 Task: Select a due date automation when advanced on, 2 days after a card is due add basic but not in list "Resume" at 11:00 AM.
Action: Mouse moved to (1208, 87)
Screenshot: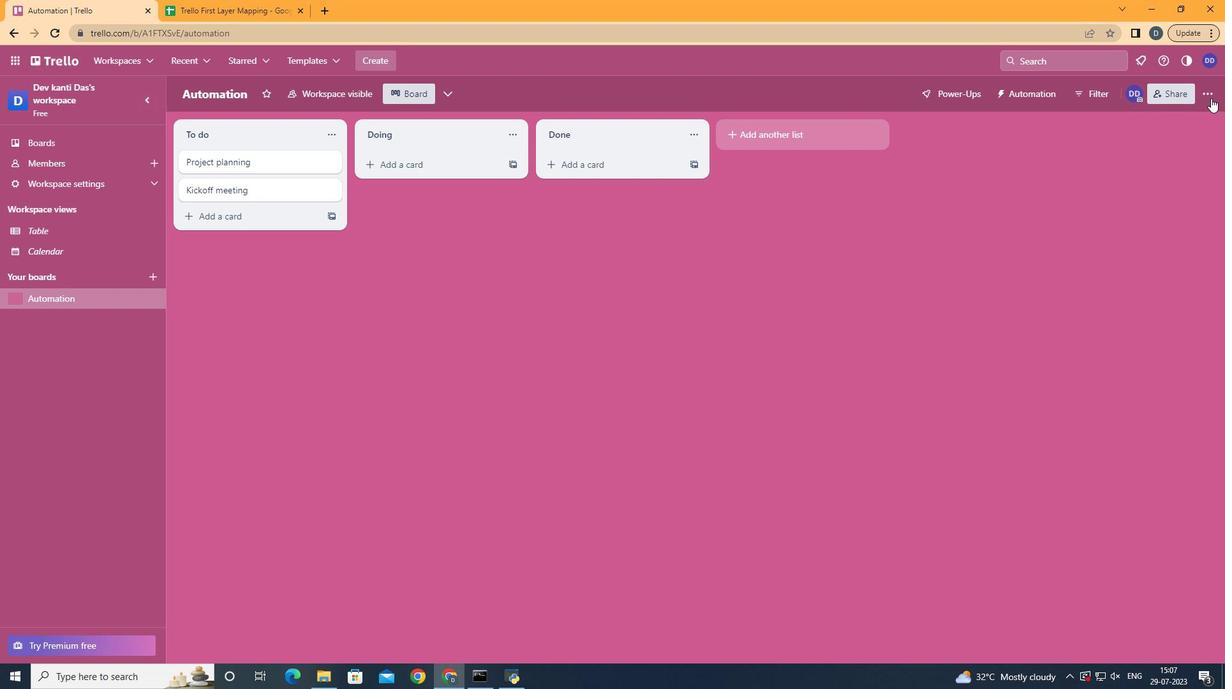 
Action: Mouse pressed left at (1208, 87)
Screenshot: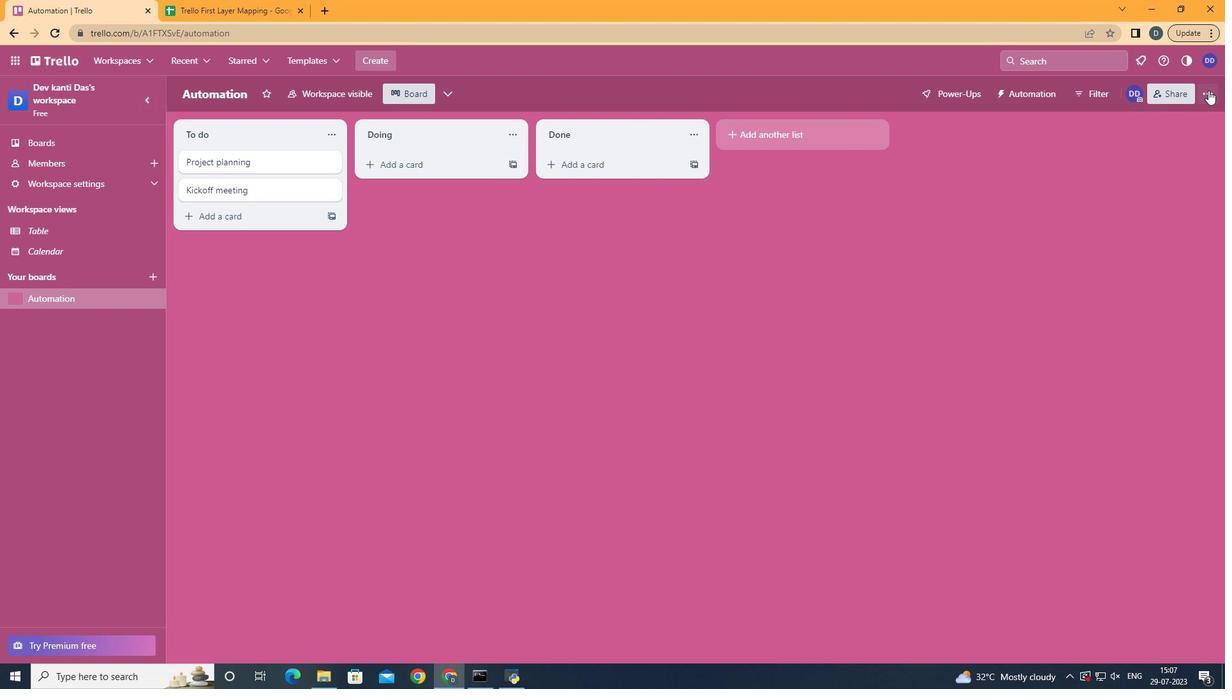 
Action: Mouse moved to (1081, 277)
Screenshot: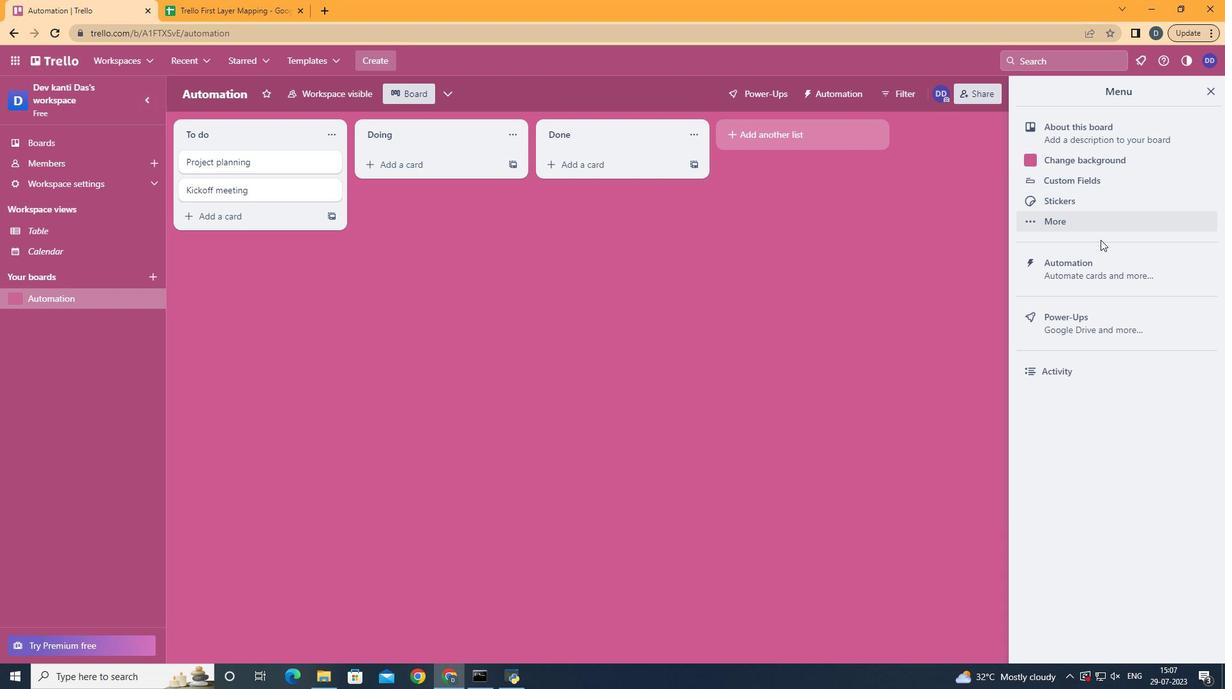 
Action: Mouse pressed left at (1081, 277)
Screenshot: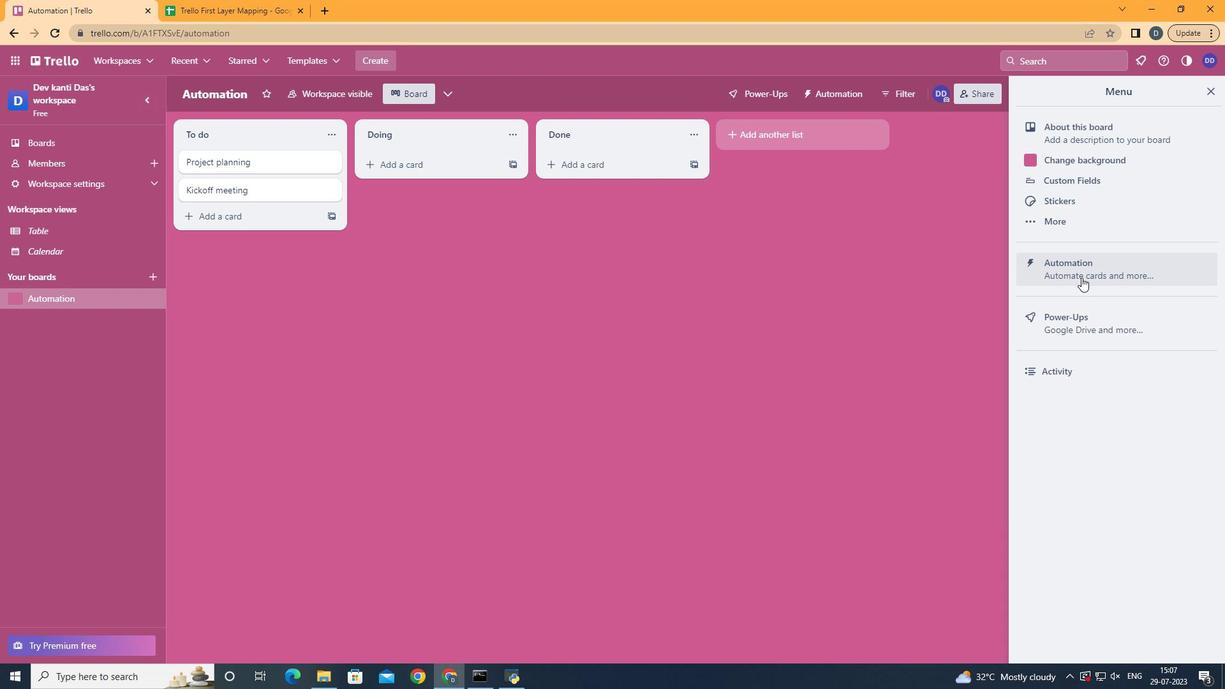 
Action: Mouse moved to (234, 260)
Screenshot: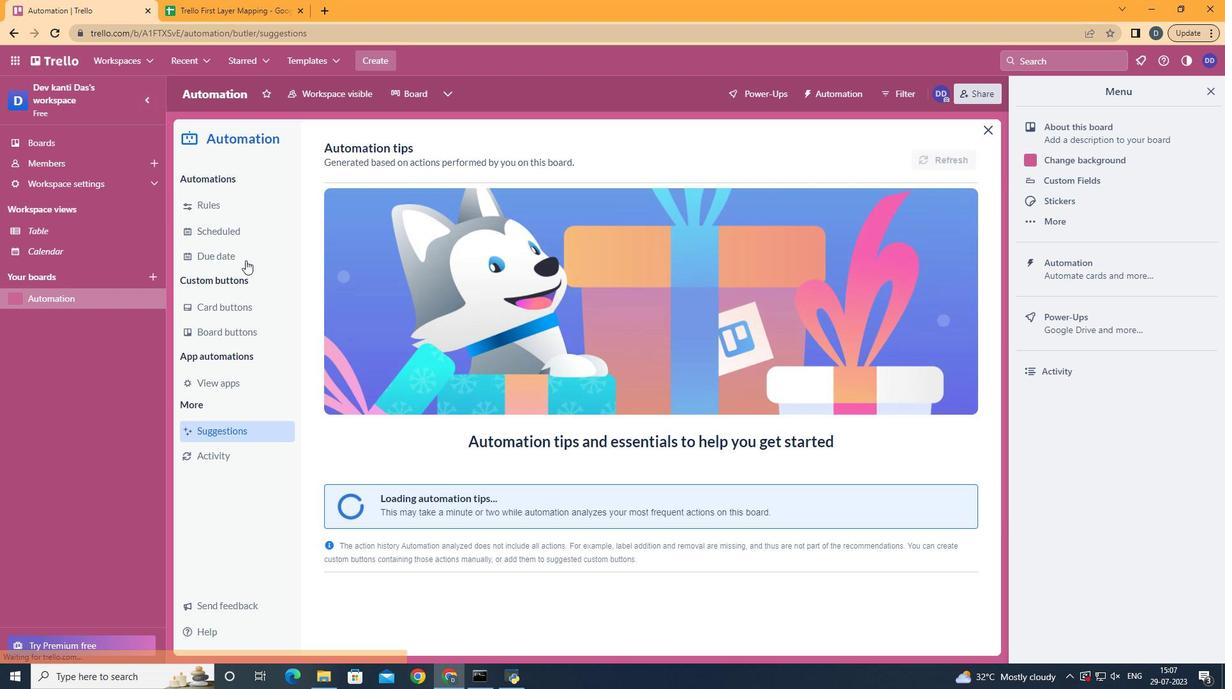 
Action: Mouse pressed left at (234, 260)
Screenshot: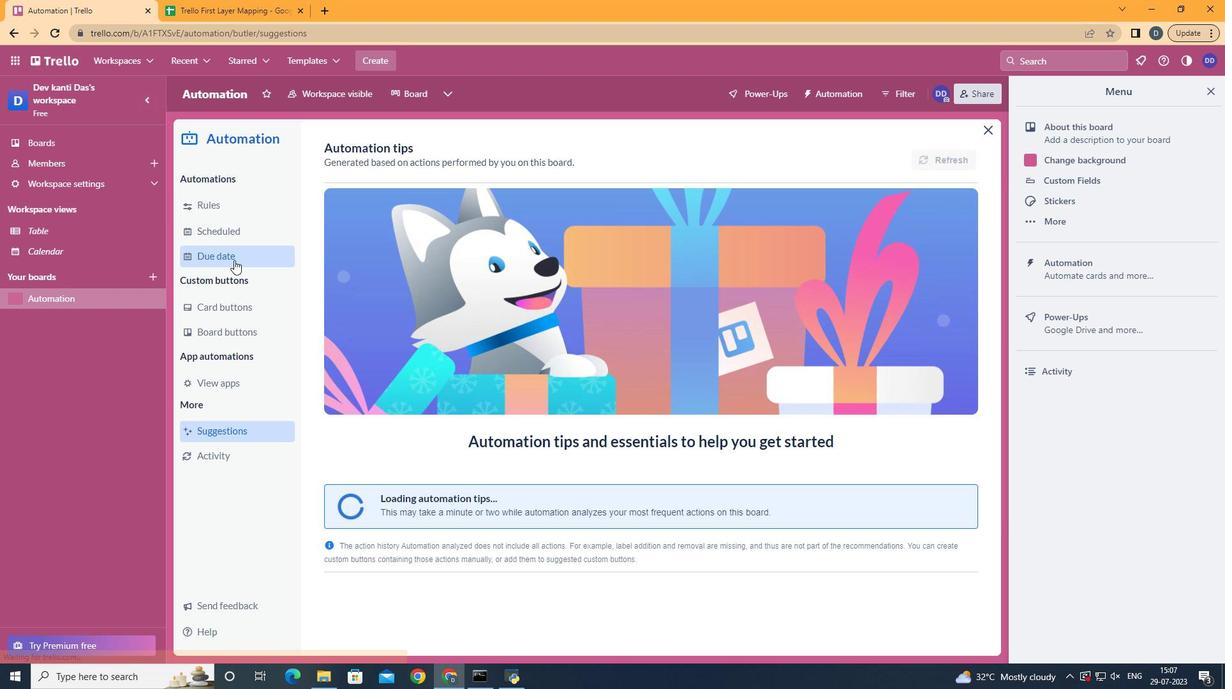 
Action: Mouse moved to (907, 154)
Screenshot: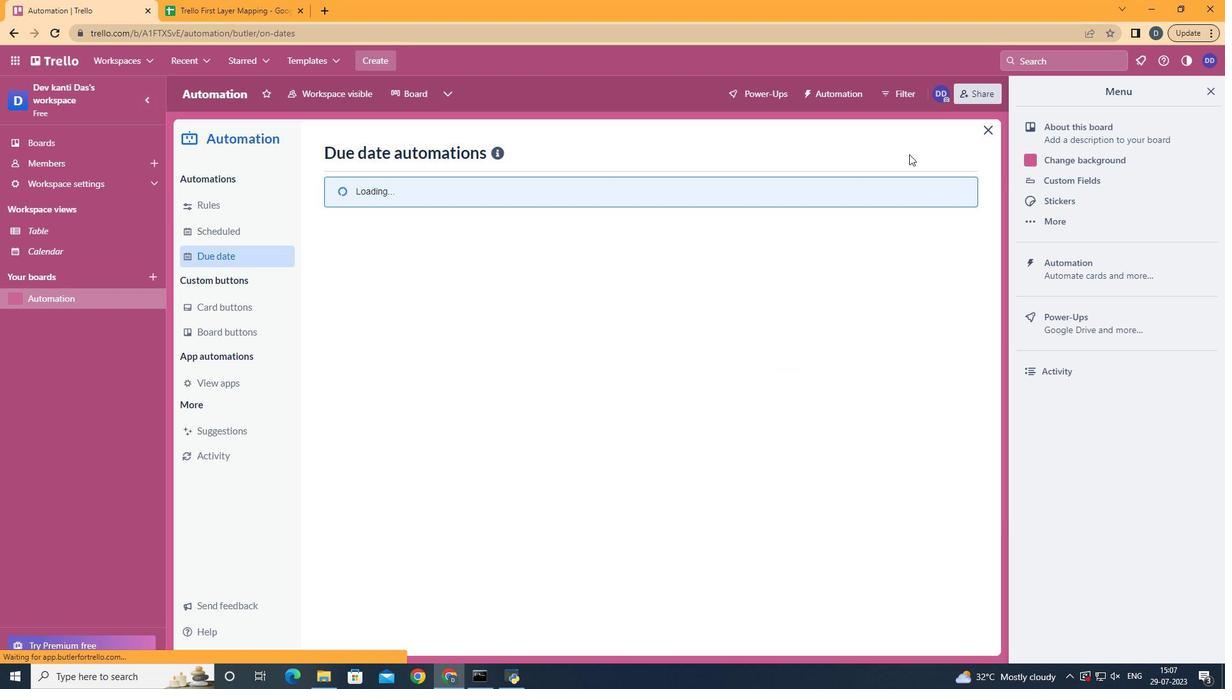 
Action: Mouse pressed left at (907, 154)
Screenshot: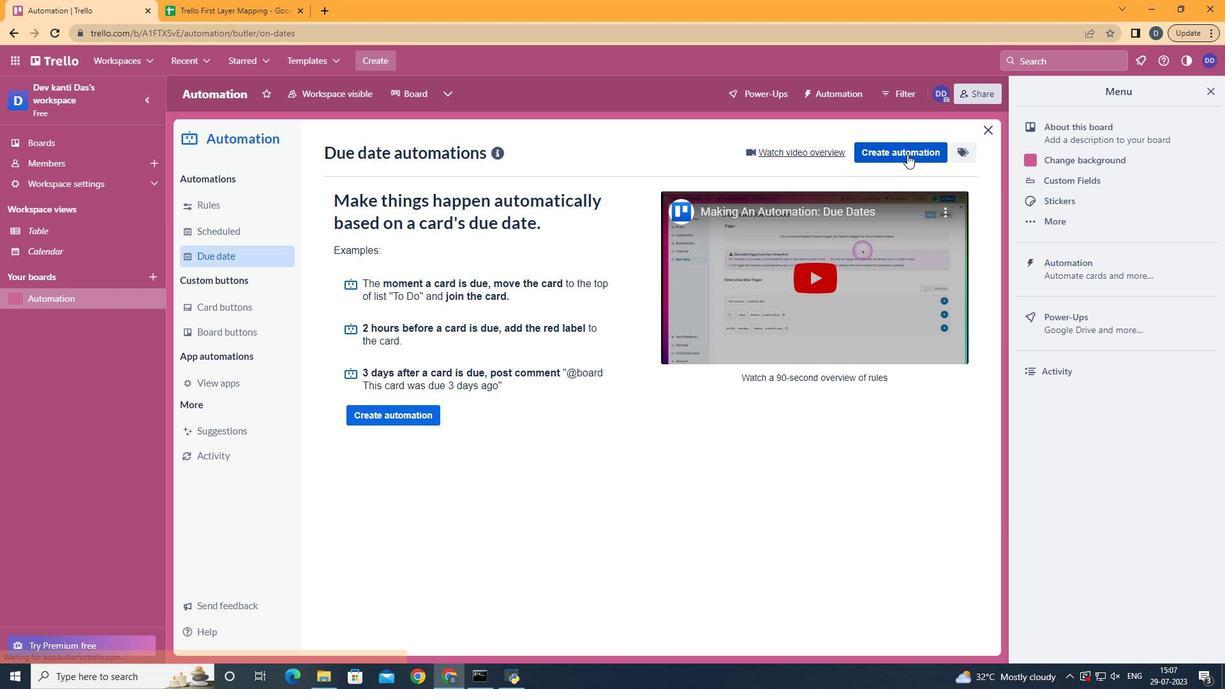 
Action: Mouse moved to (592, 268)
Screenshot: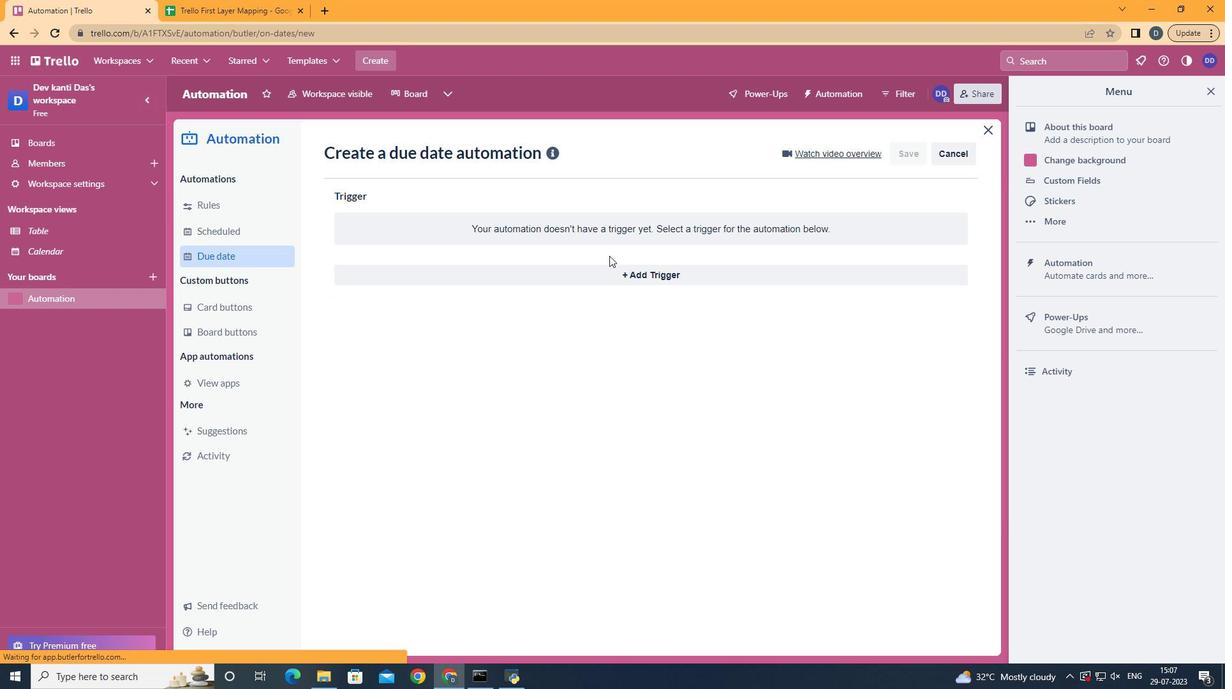 
Action: Mouse pressed left at (592, 268)
Screenshot: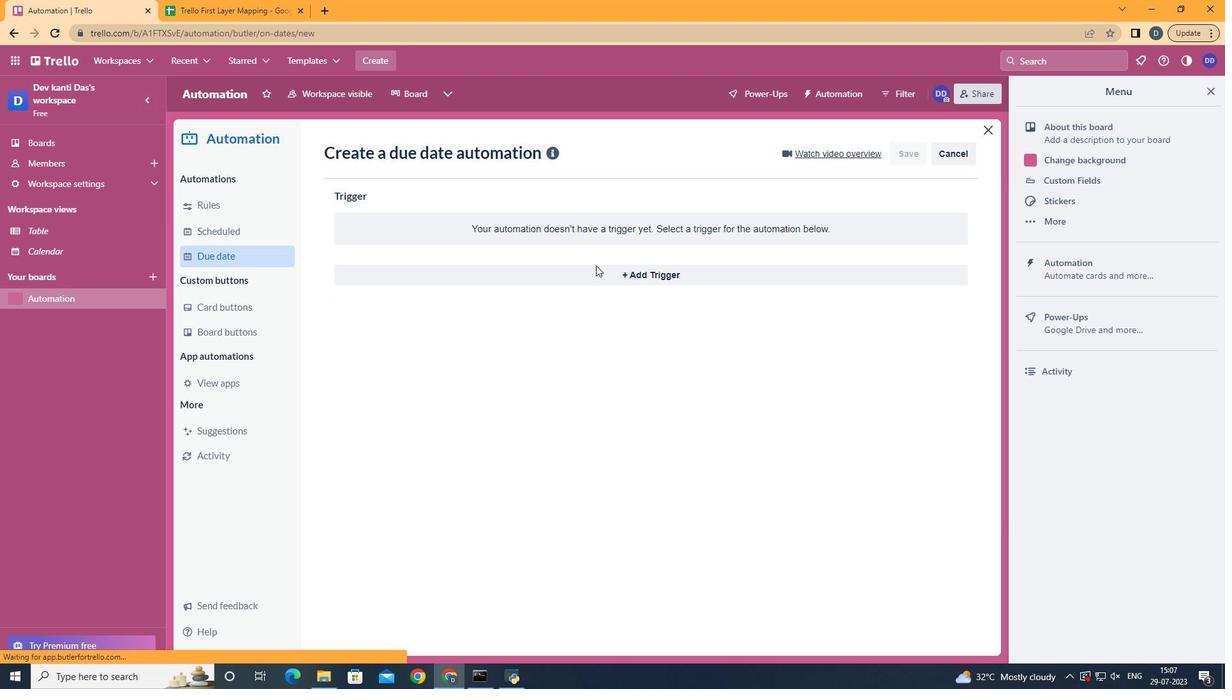 
Action: Mouse moved to (453, 516)
Screenshot: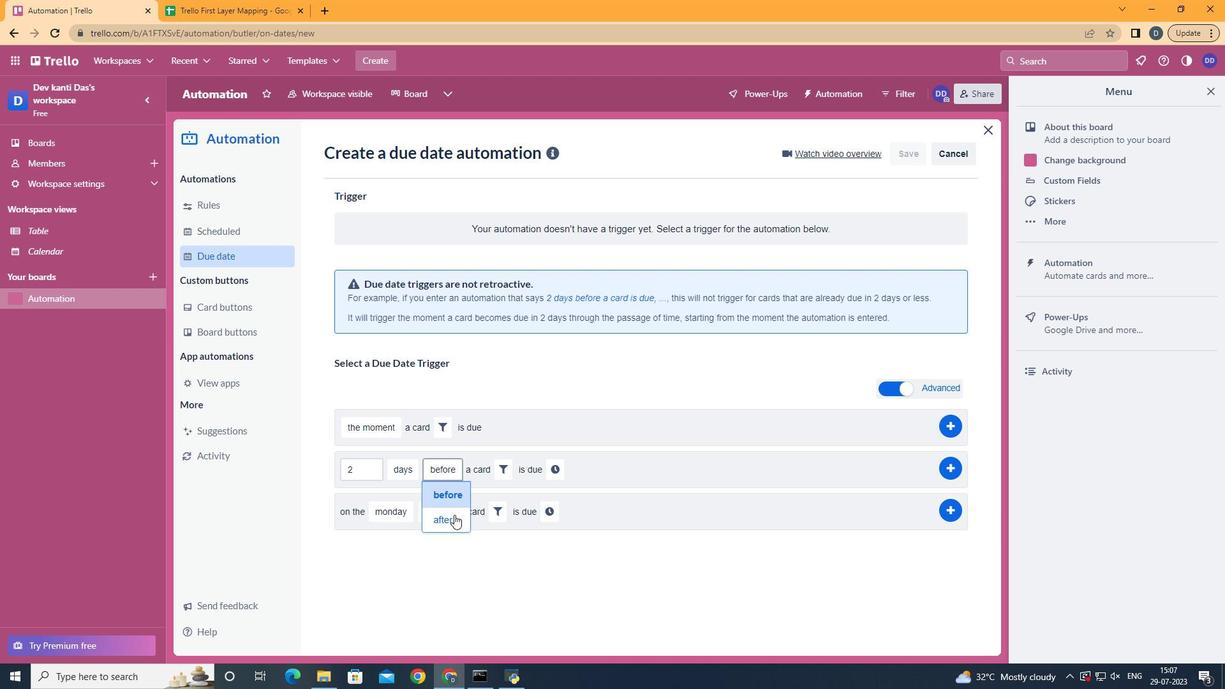 
Action: Mouse pressed left at (453, 516)
Screenshot: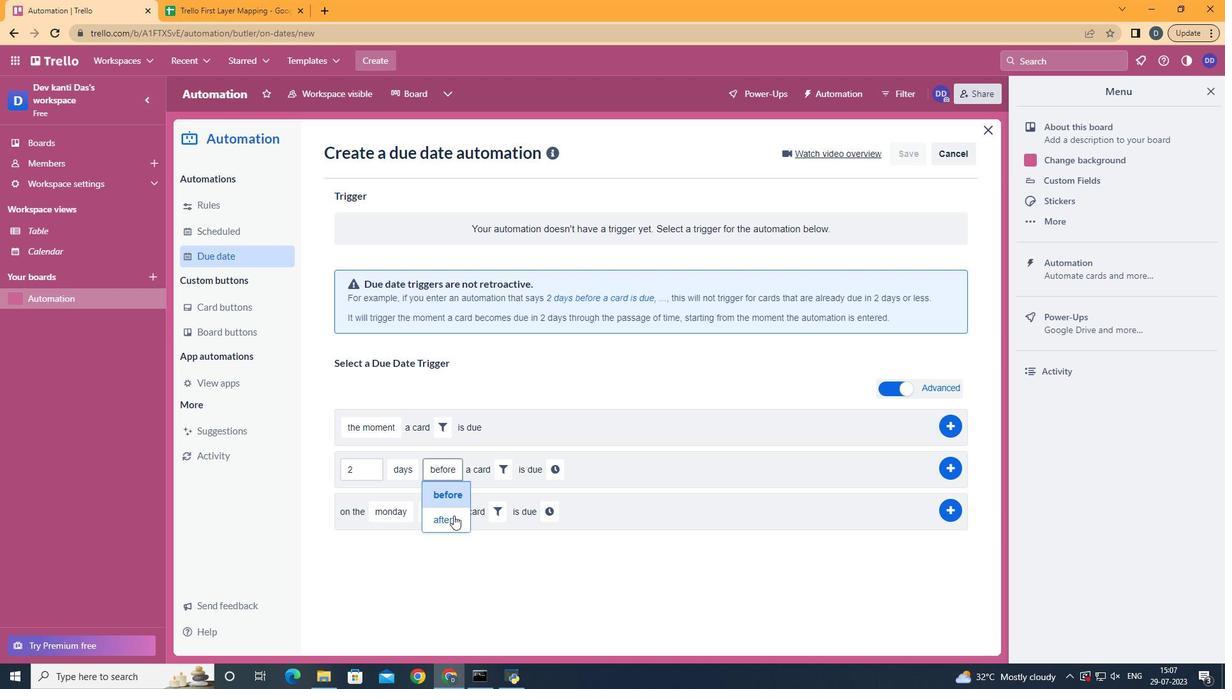 
Action: Mouse moved to (499, 475)
Screenshot: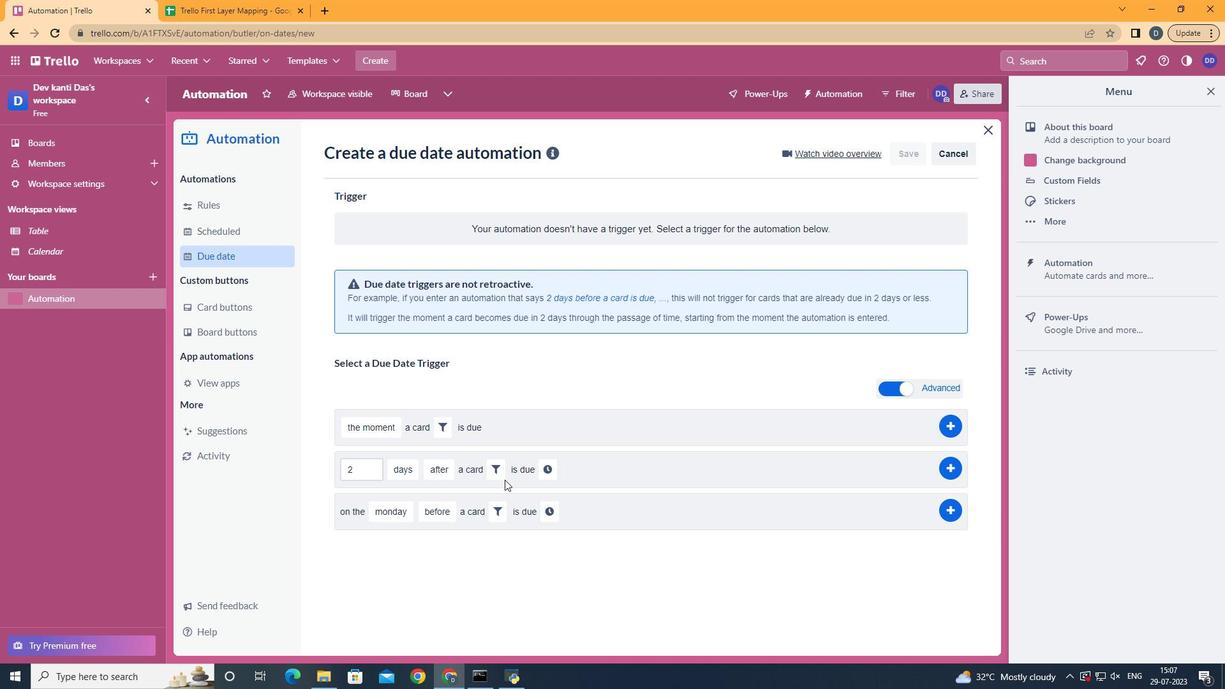 
Action: Mouse pressed left at (499, 475)
Screenshot: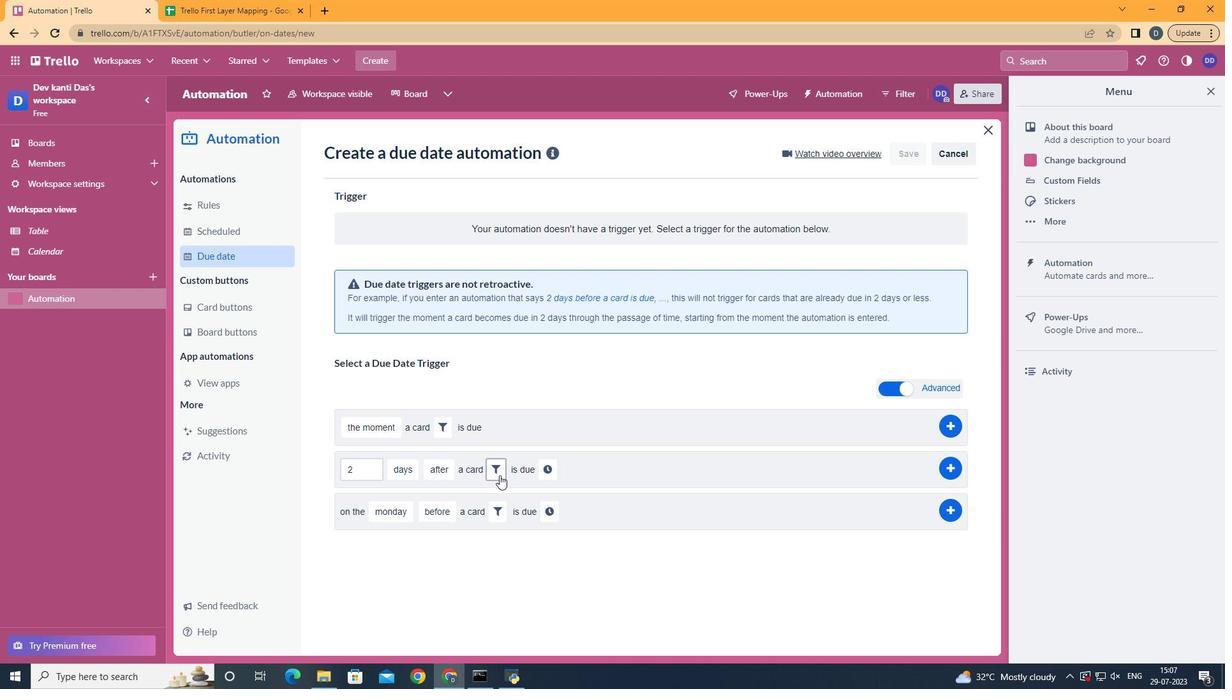
Action: Mouse moved to (558, 512)
Screenshot: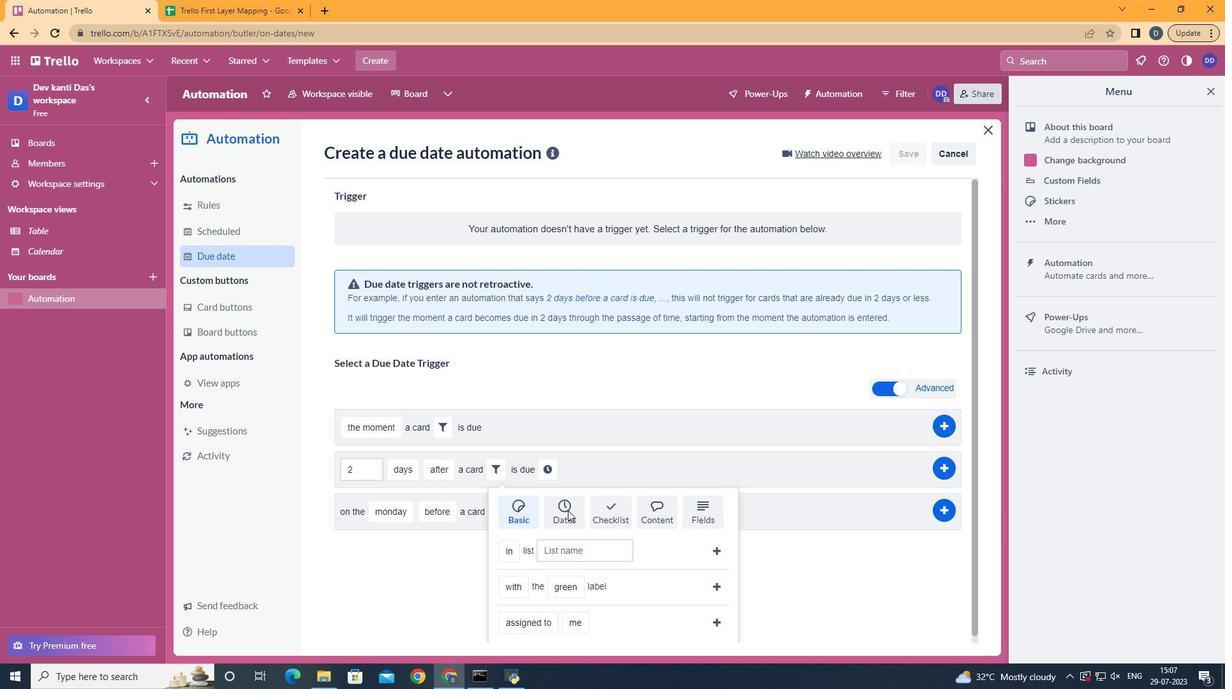 
Action: Mouse scrolled (558, 511) with delta (0, 0)
Screenshot: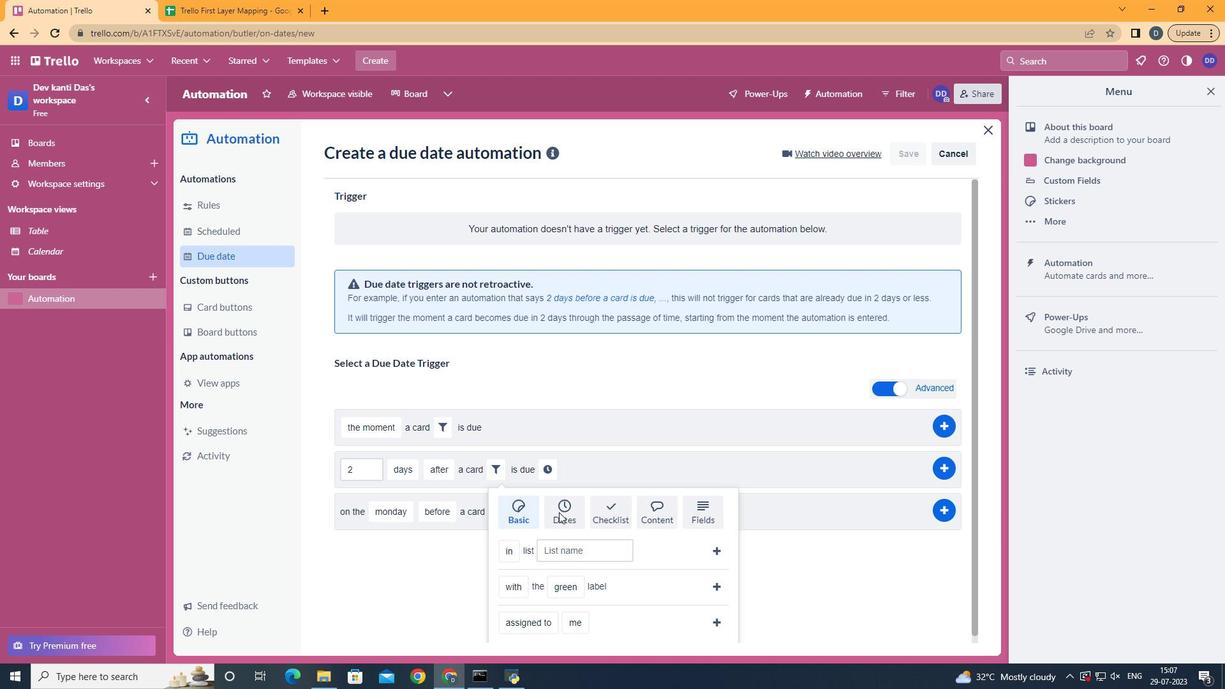 
Action: Mouse scrolled (558, 511) with delta (0, 0)
Screenshot: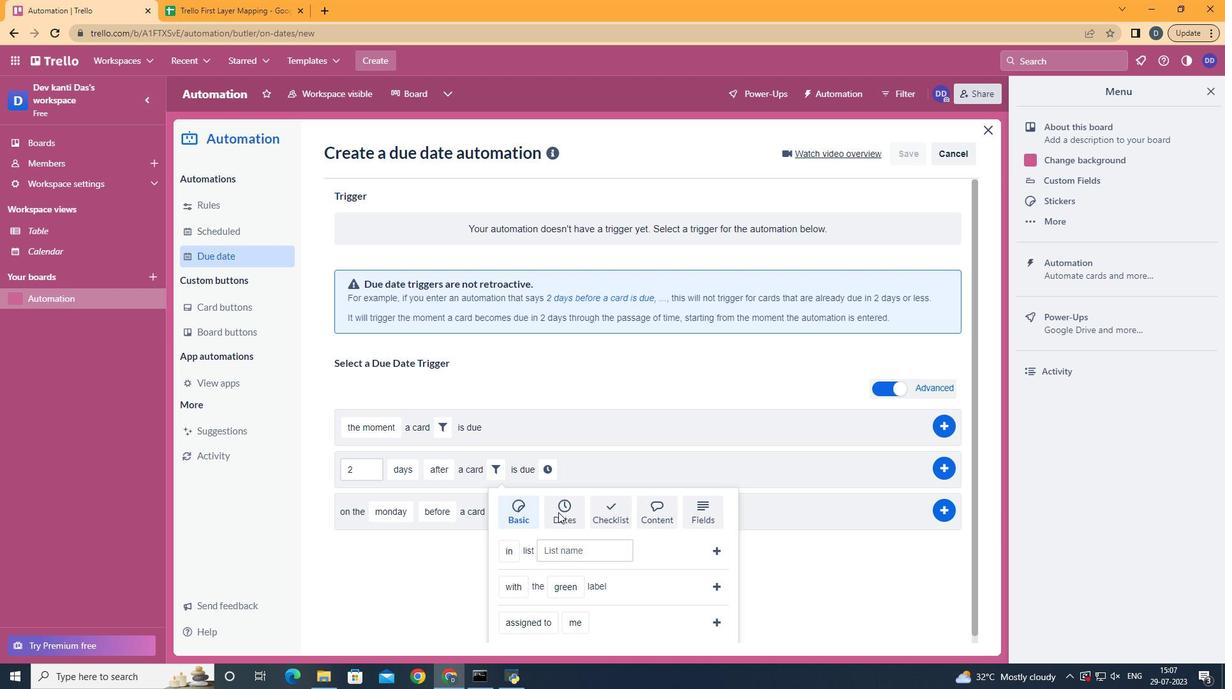 
Action: Mouse scrolled (558, 511) with delta (0, 0)
Screenshot: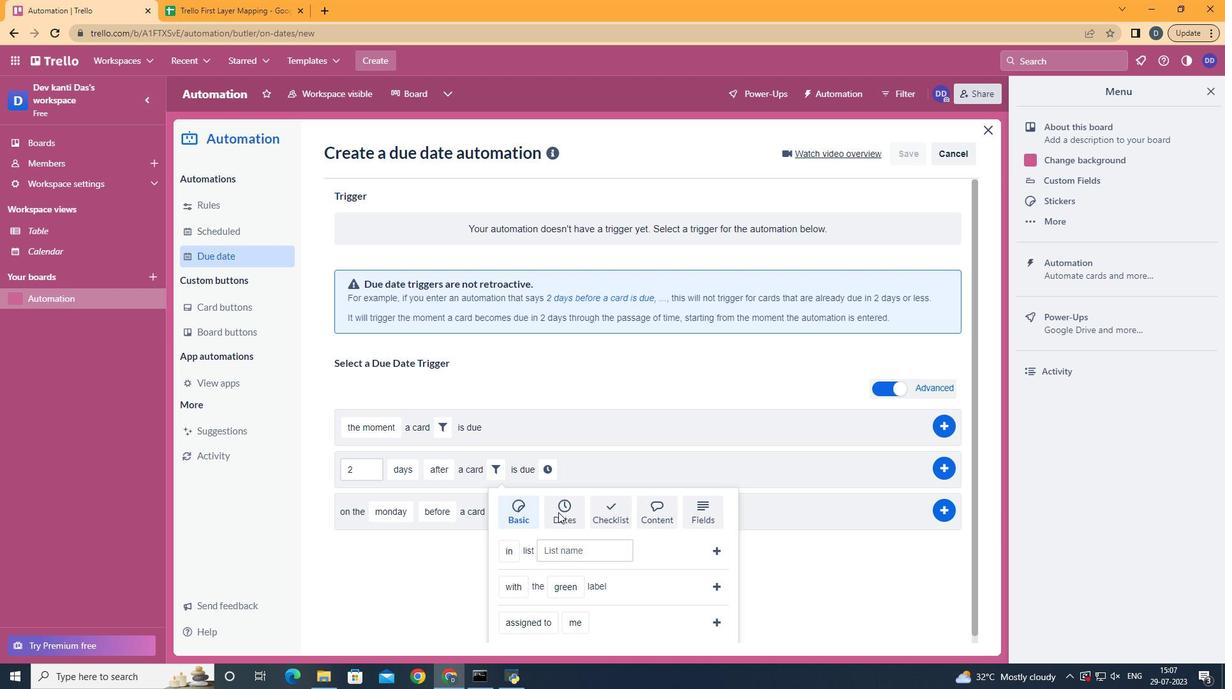 
Action: Mouse moved to (527, 606)
Screenshot: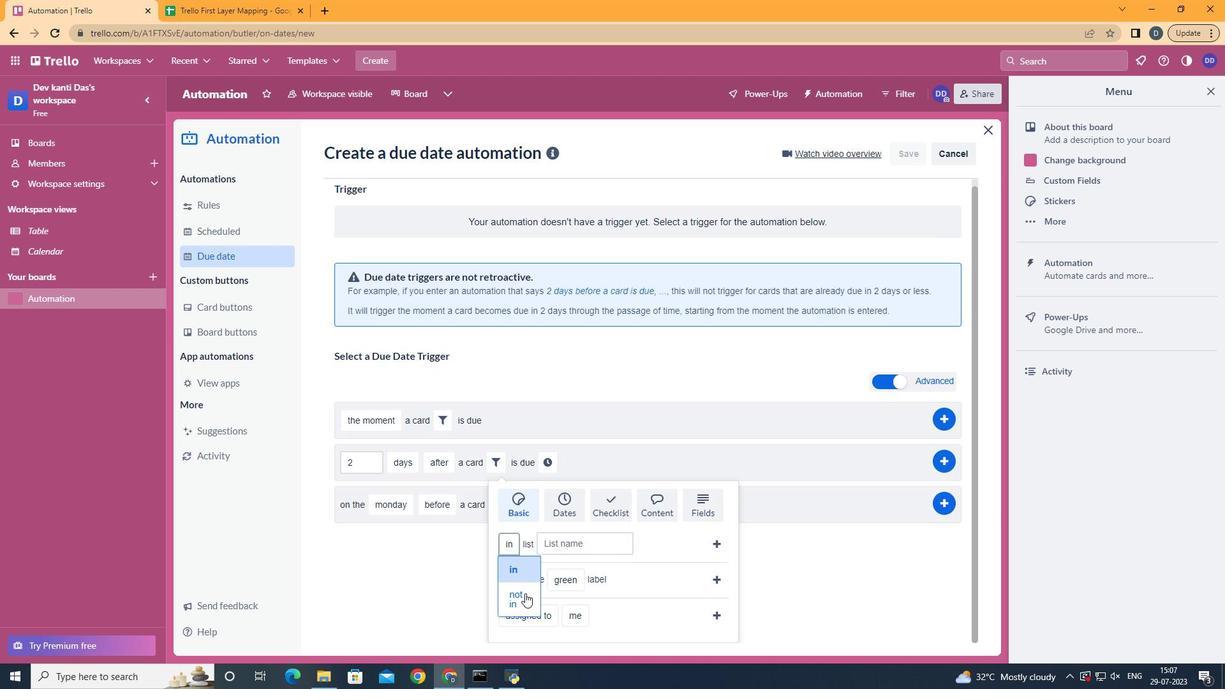 
Action: Mouse pressed left at (527, 606)
Screenshot: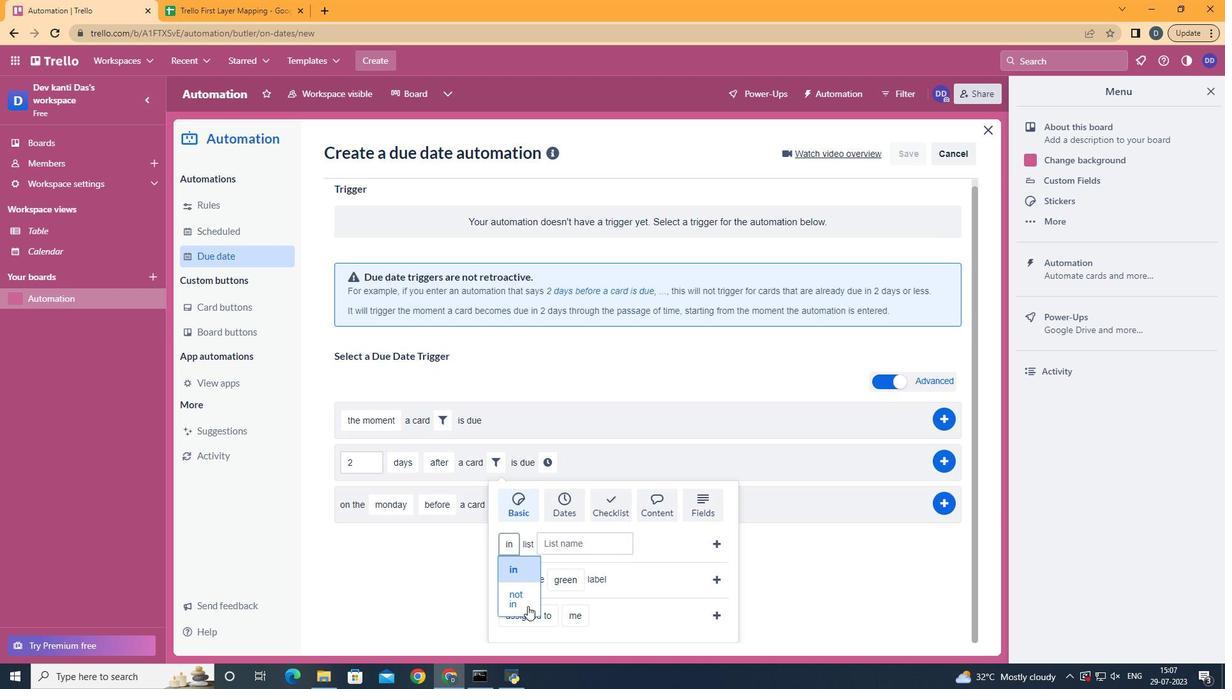 
Action: Mouse moved to (575, 548)
Screenshot: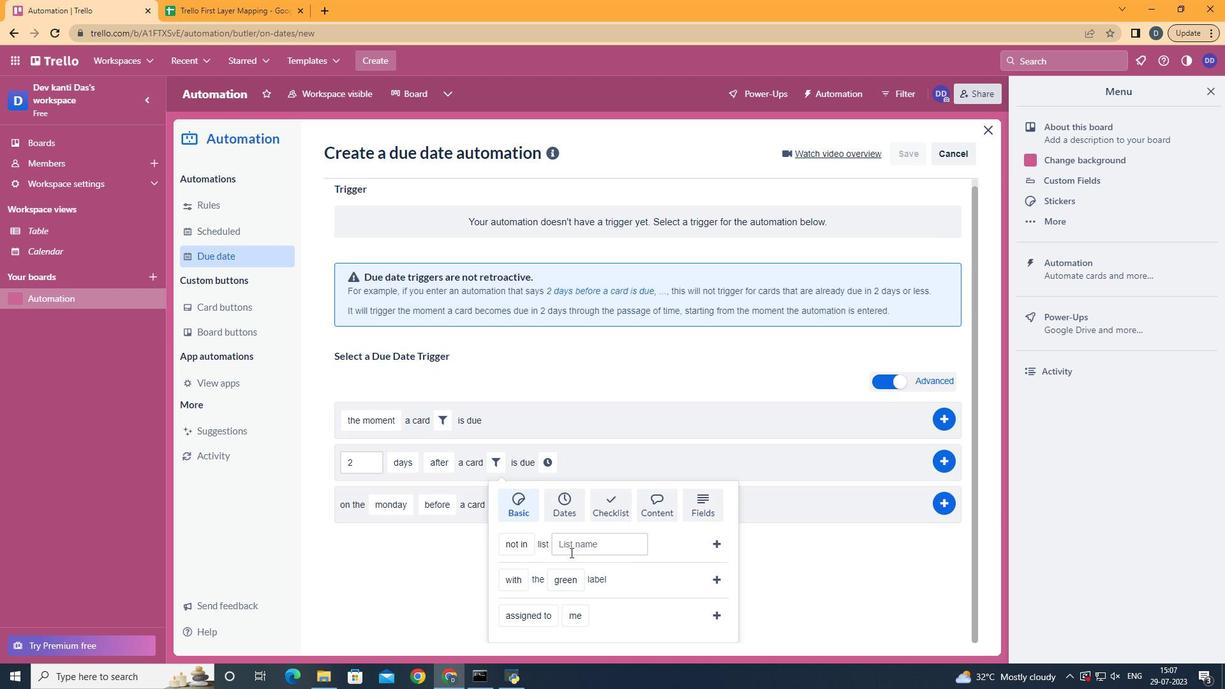 
Action: Mouse pressed left at (575, 548)
Screenshot: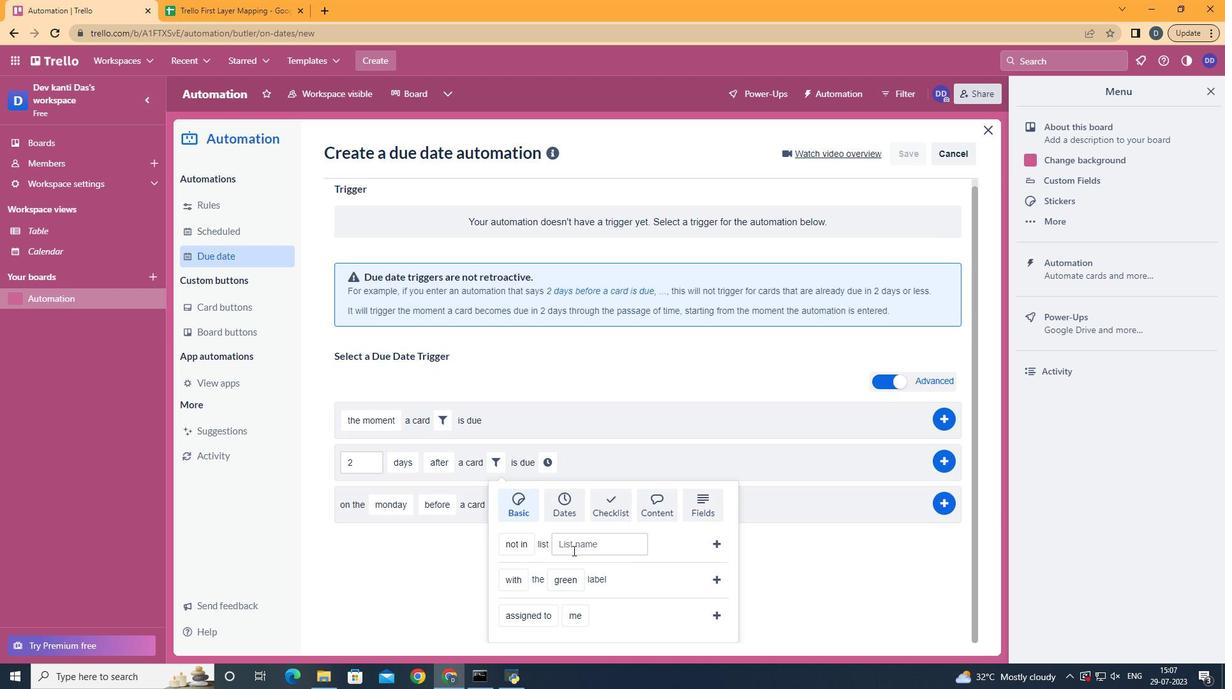 
Action: Key pressed <Key.shift>Resume
Screenshot: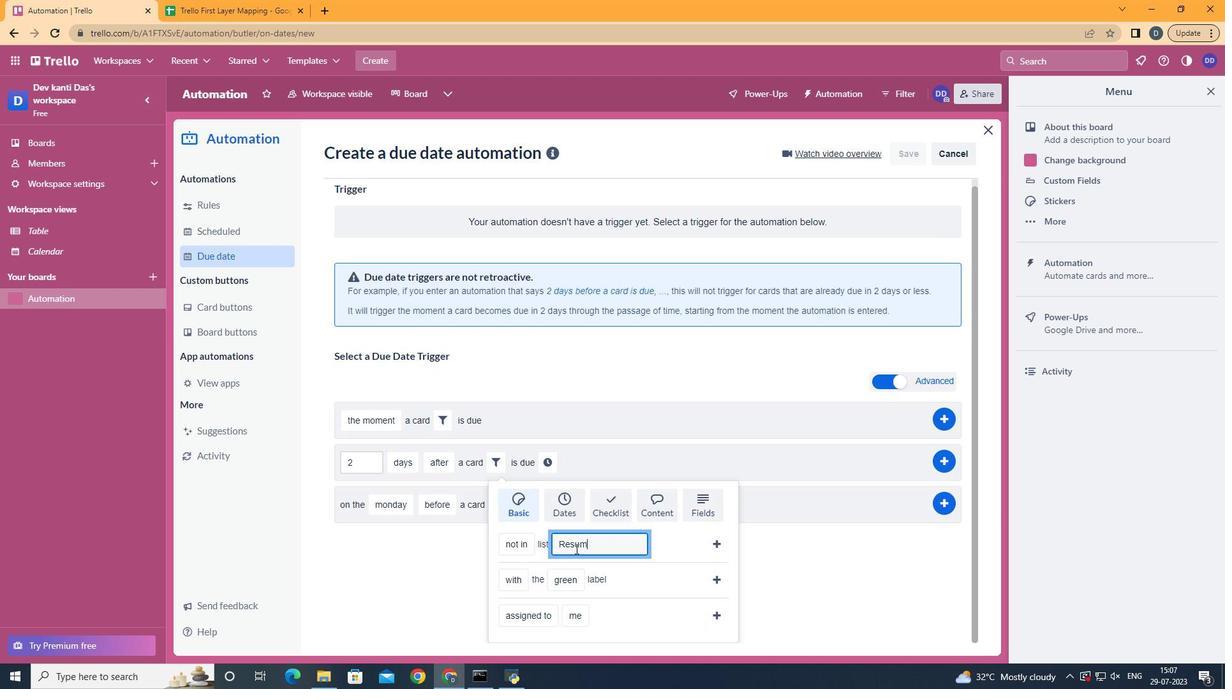 
Action: Mouse moved to (721, 550)
Screenshot: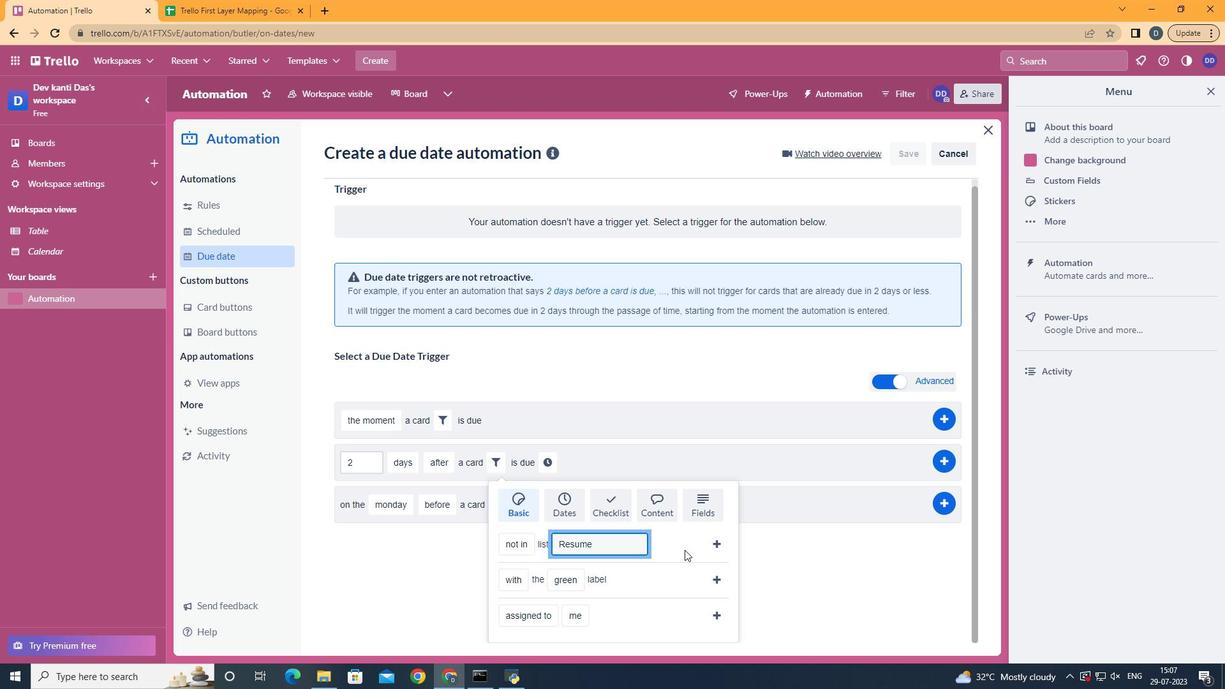 
Action: Mouse pressed left at (721, 550)
Screenshot: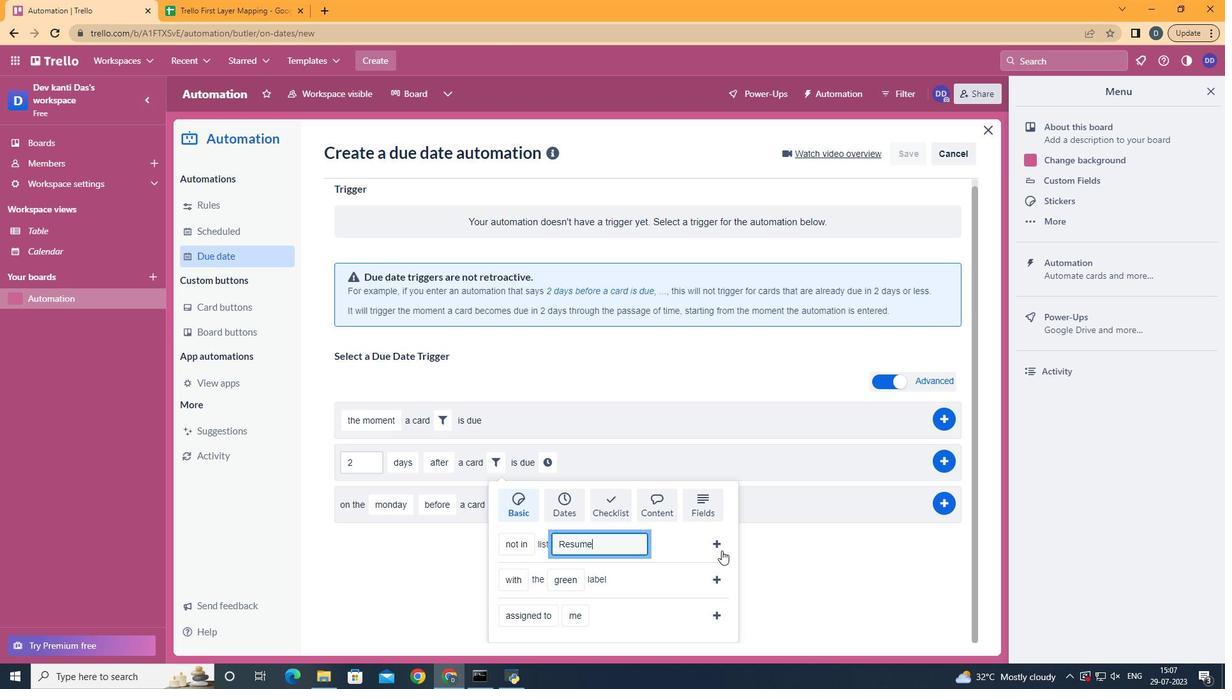
Action: Mouse moved to (661, 476)
Screenshot: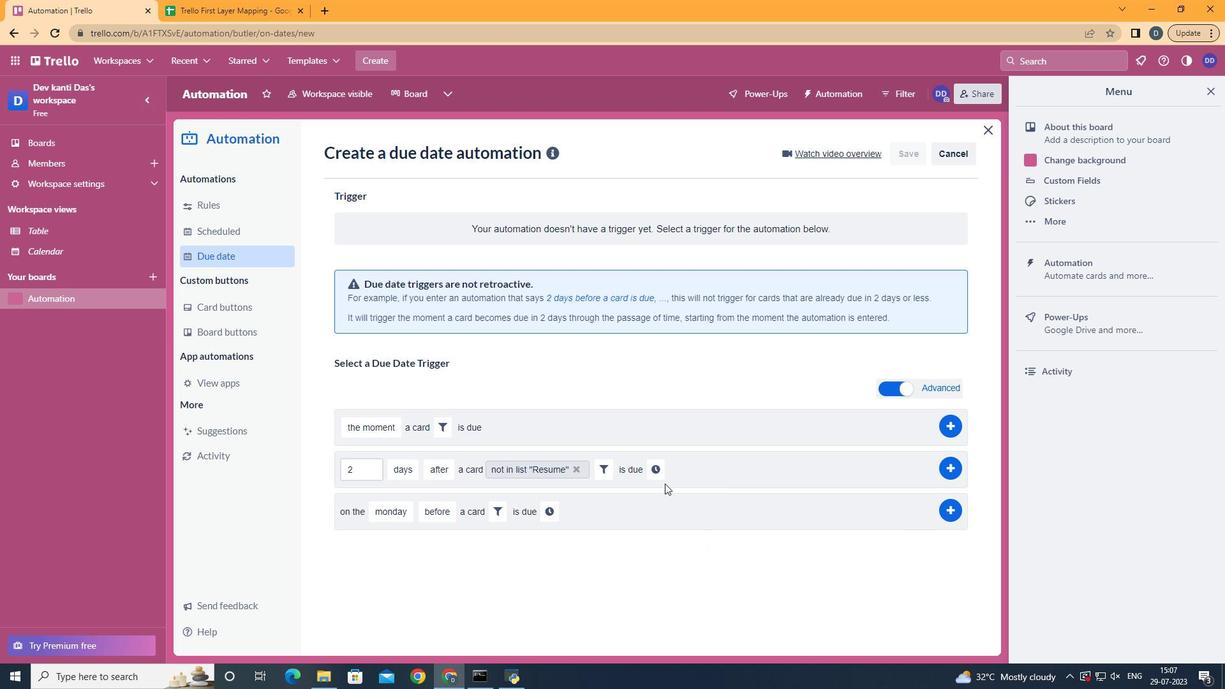 
Action: Mouse pressed left at (661, 476)
Screenshot: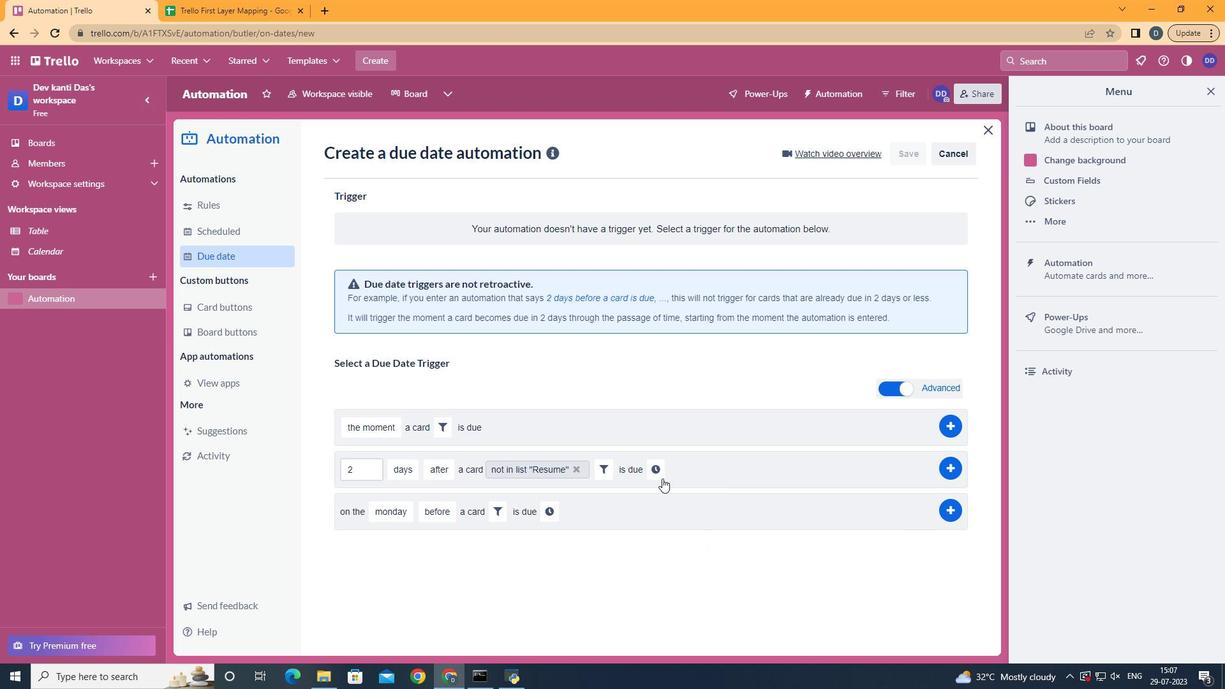 
Action: Mouse moved to (688, 479)
Screenshot: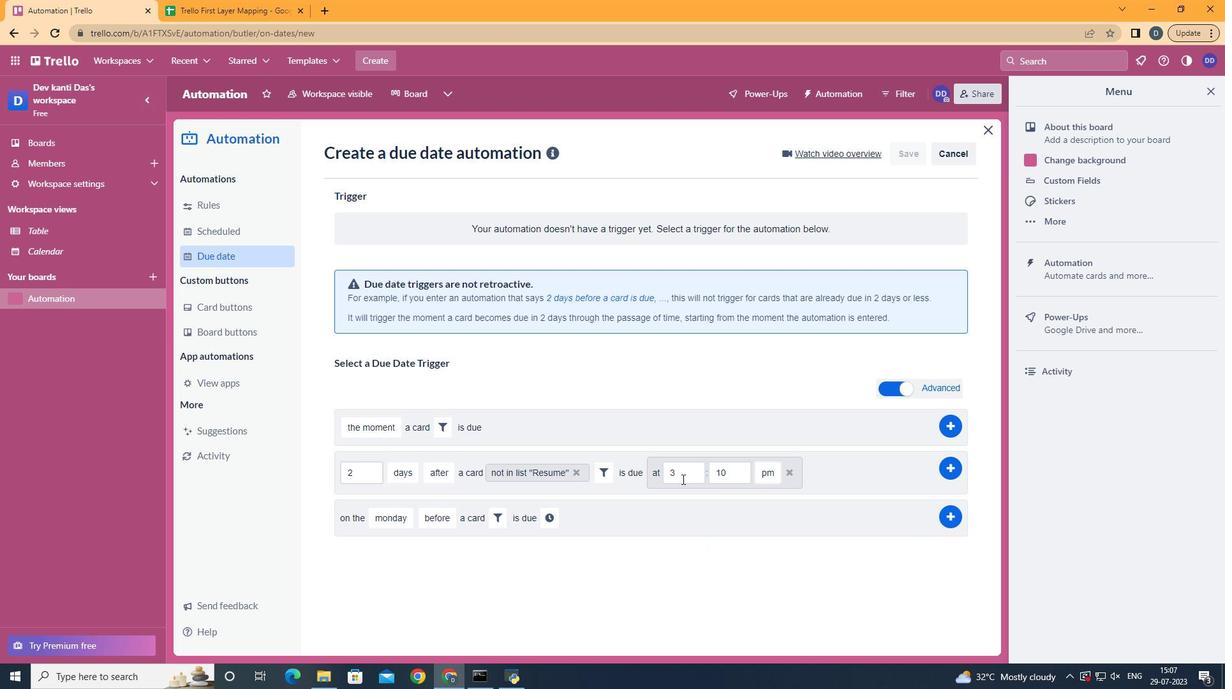
Action: Mouse pressed left at (688, 479)
Screenshot: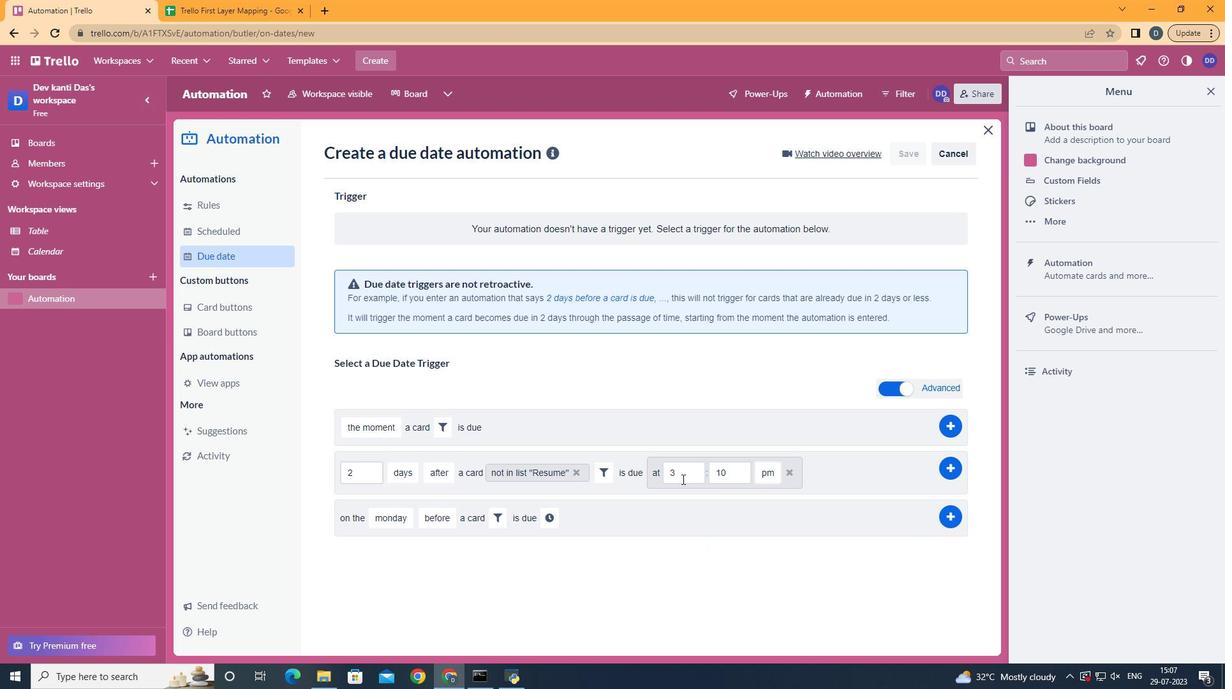 
Action: Key pressed <Key.backspace>11
Screenshot: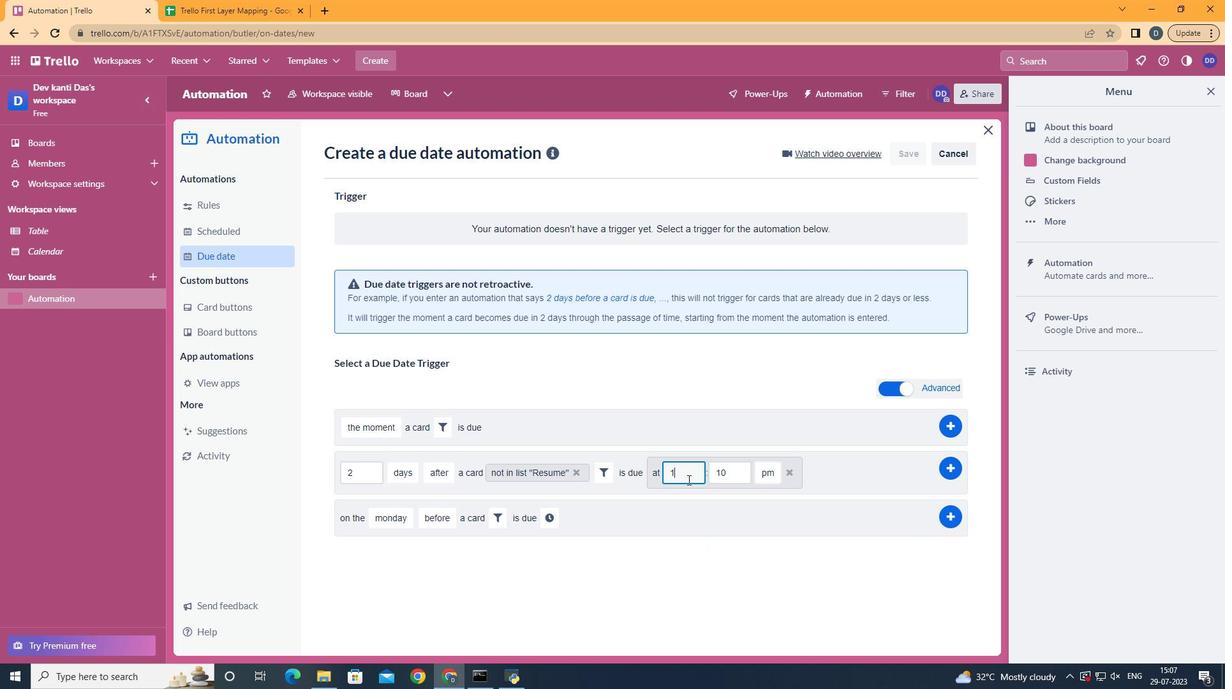 
Action: Mouse moved to (737, 467)
Screenshot: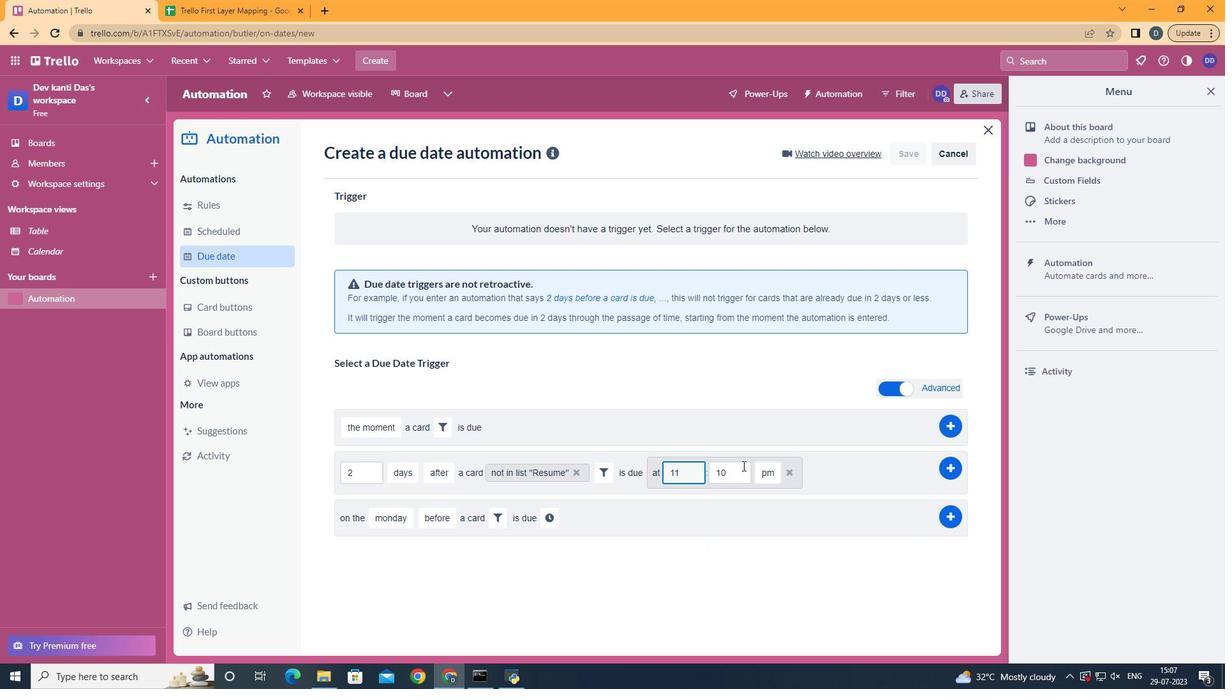 
Action: Mouse pressed left at (737, 467)
Screenshot: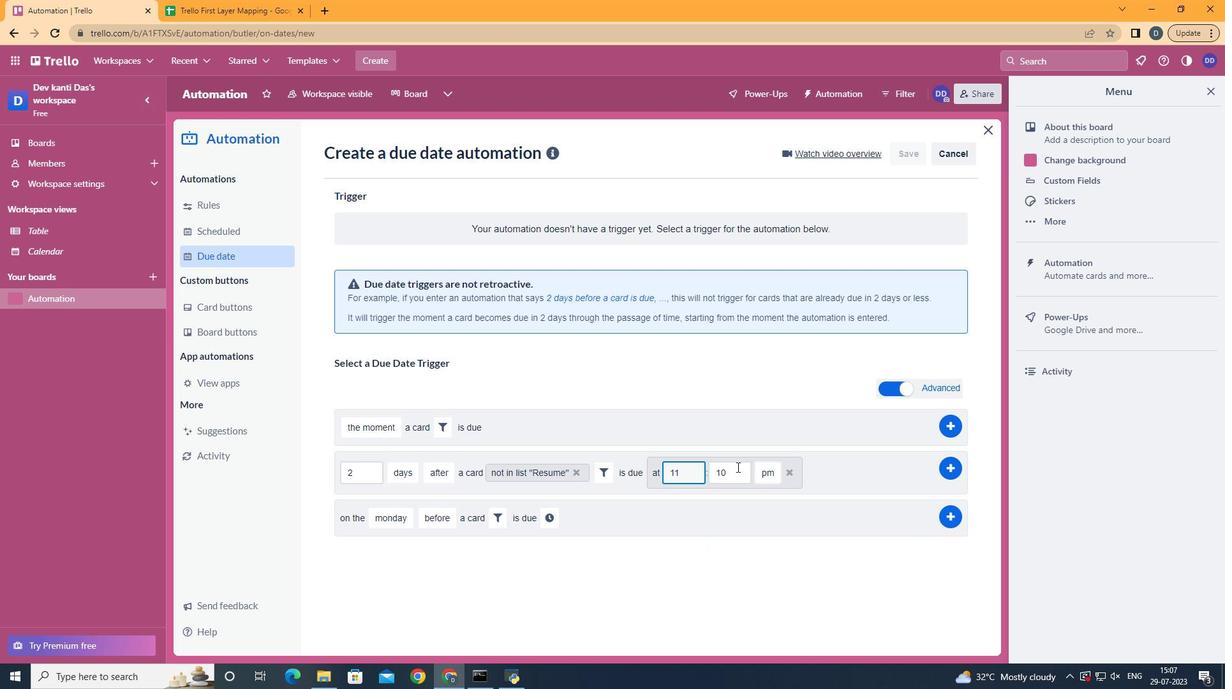 
Action: Key pressed <Key.backspace><Key.backspace>00
Screenshot: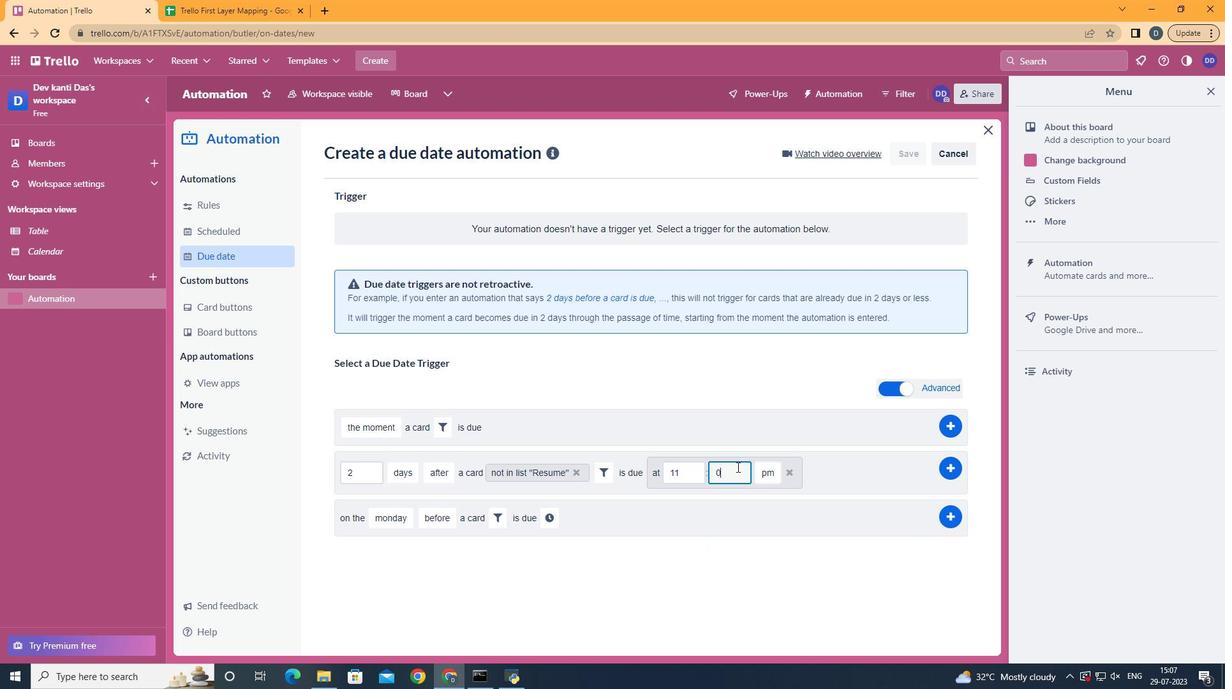 
Action: Mouse moved to (762, 496)
Screenshot: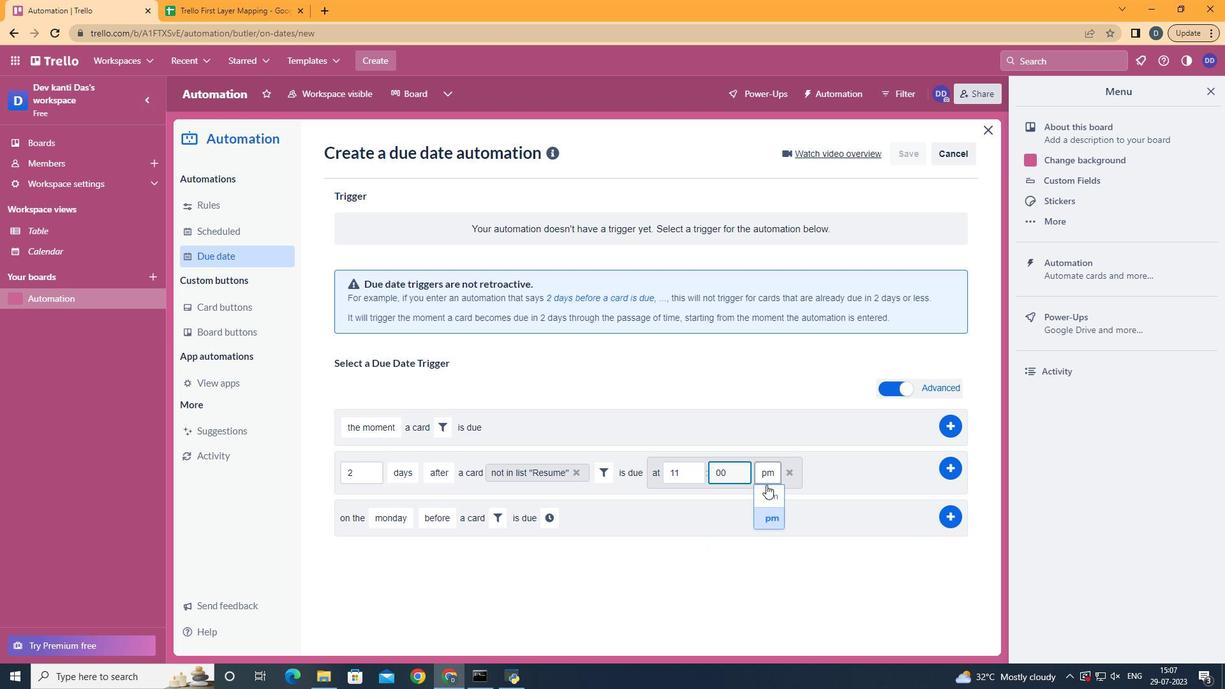 
Action: Mouse pressed left at (762, 496)
Screenshot: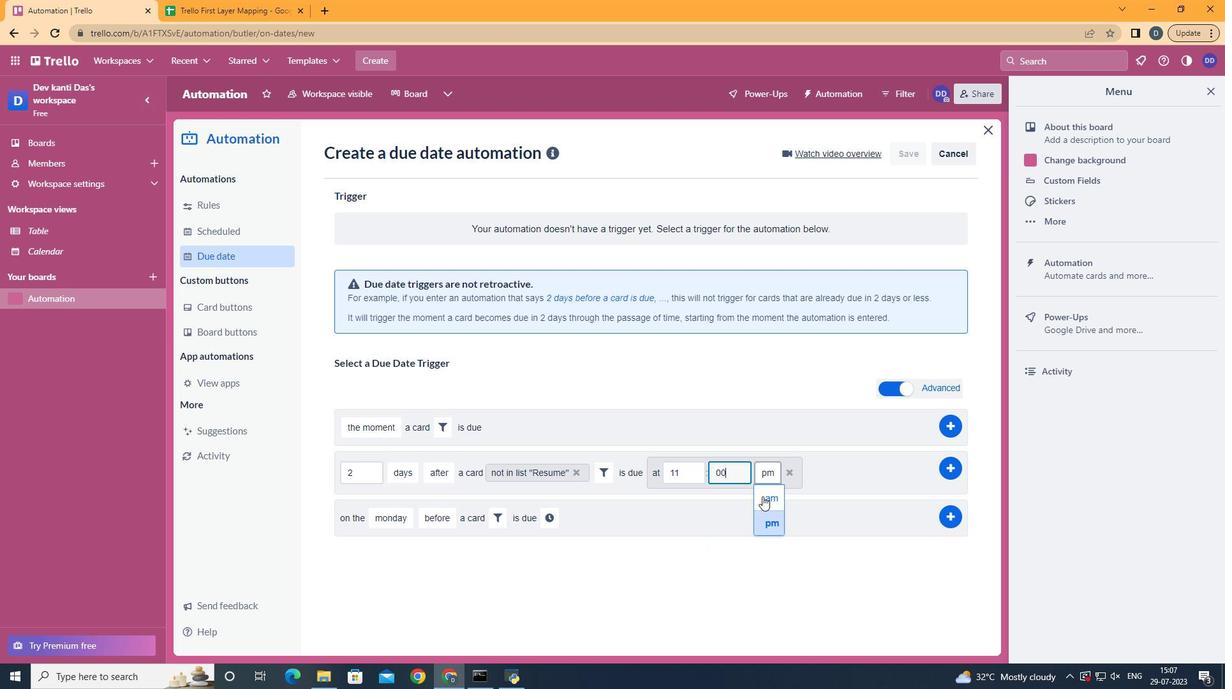 
